Task: Create ChildIssue0000000001 as Child Issue of Issue Issue0000000001 in Backlog  in Scrum Project Project0000000001 in Jira. Create ChildIssue0000000002 as Child Issue of Issue Issue0000000001 in Backlog  in Scrum Project Project0000000001 in Jira. Create ChildIssue0000000003 as Child Issue of Issue Issue0000000002 in Backlog  in Scrum Project Project0000000001 in Jira. Create ChildIssue0000000004 as Child Issue of Issue Issue0000000002 in Backlog  in Scrum Project Project0000000001 in Jira. Create ChildIssue0000000005 as Child Issue of Issue Issue0000000003 in Backlog  in Scrum Project Project0000000001 in Jira
Action: Mouse moved to (328, 314)
Screenshot: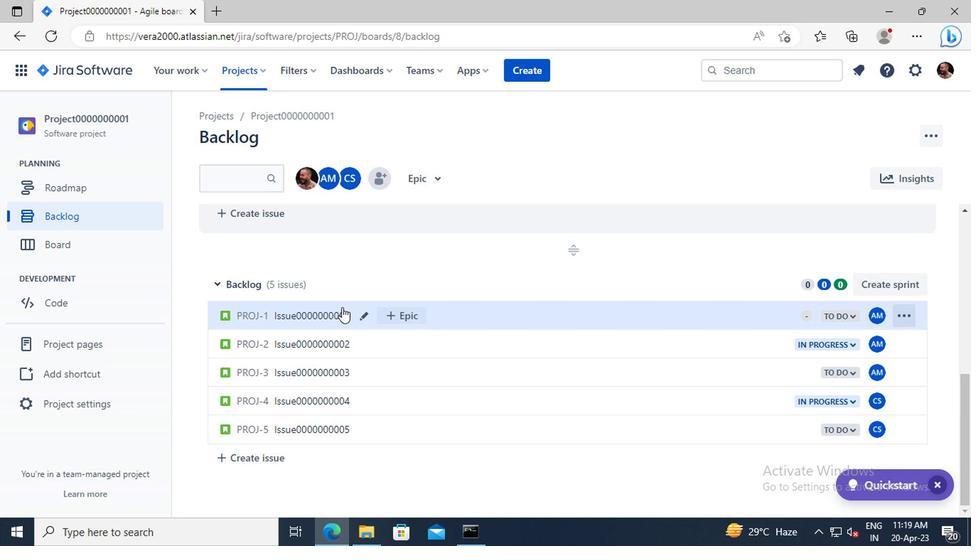 
Action: Mouse pressed left at (328, 314)
Screenshot: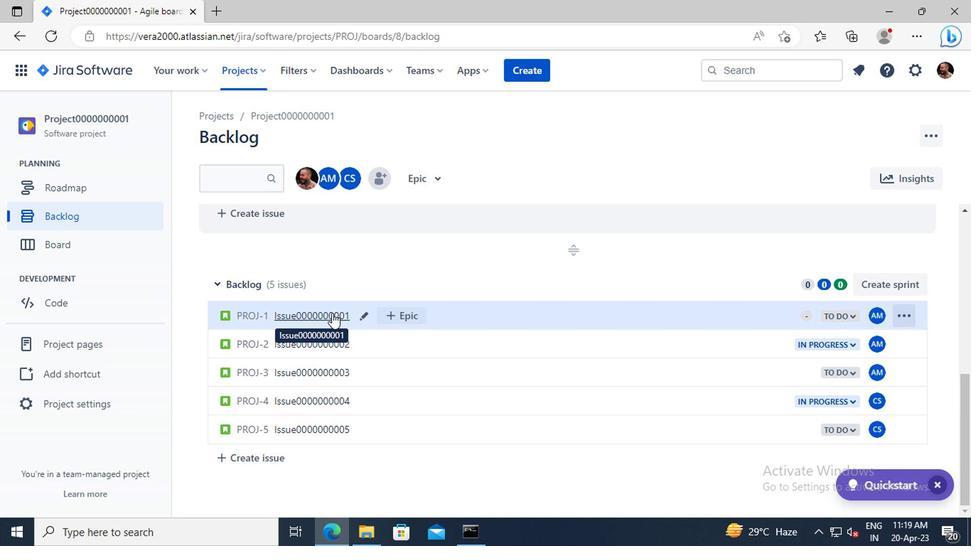 
Action: Mouse moved to (714, 286)
Screenshot: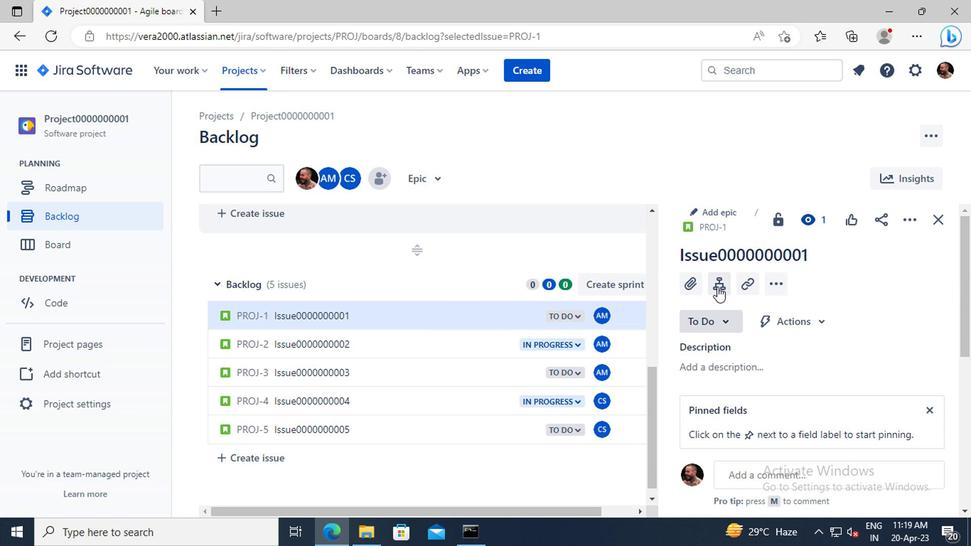 
Action: Mouse pressed left at (714, 286)
Screenshot: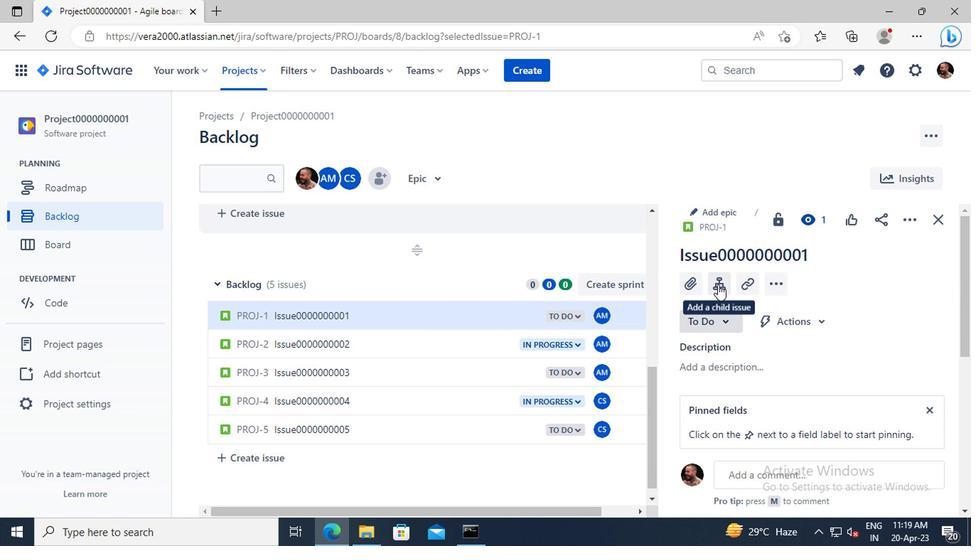 
Action: Mouse moved to (720, 349)
Screenshot: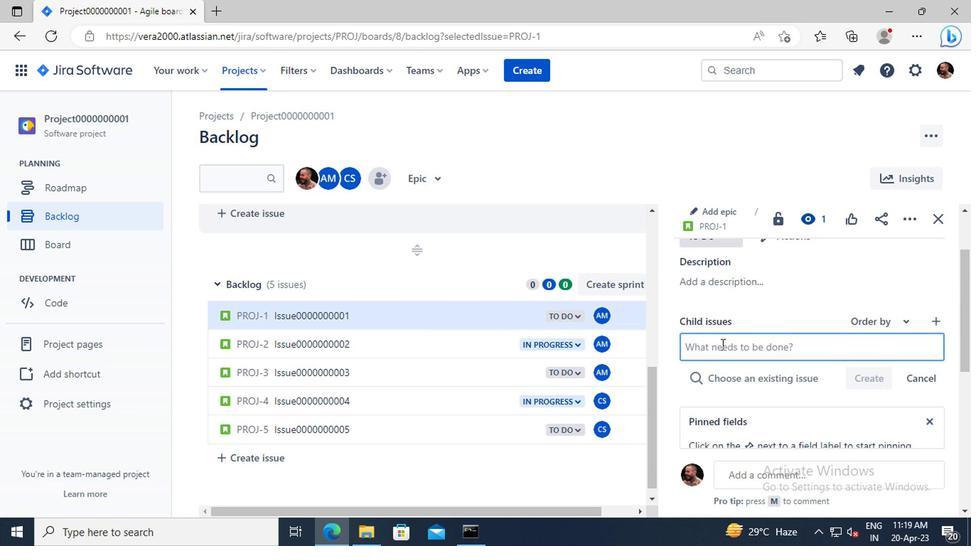 
Action: Mouse pressed left at (720, 349)
Screenshot: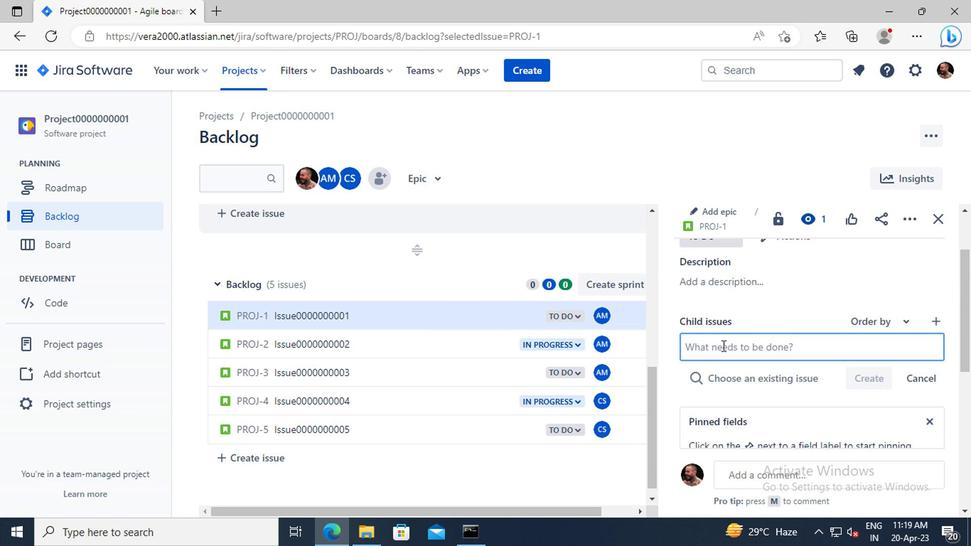 
Action: Key pressed <Key.shift>CHILD<Key.shift>ISSUE0000000001
Screenshot: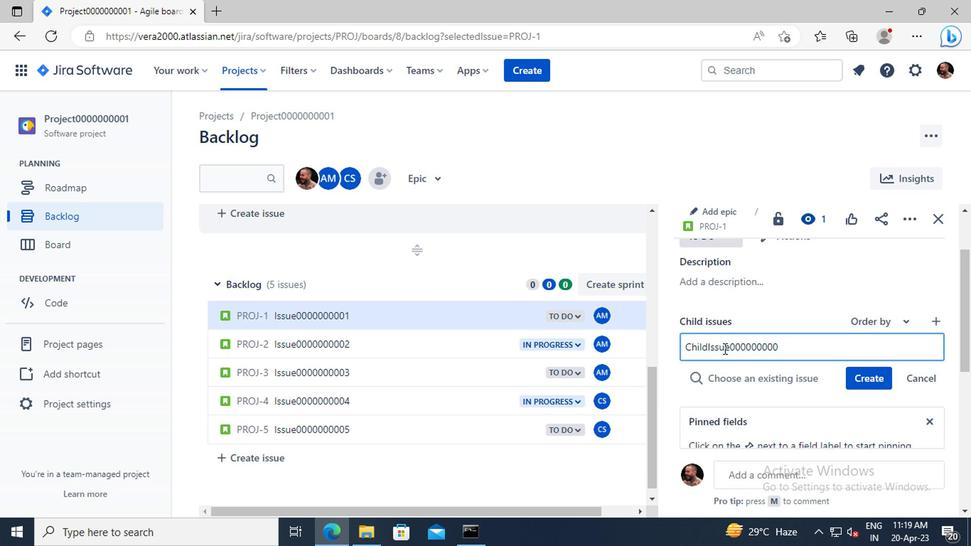
Action: Mouse moved to (868, 378)
Screenshot: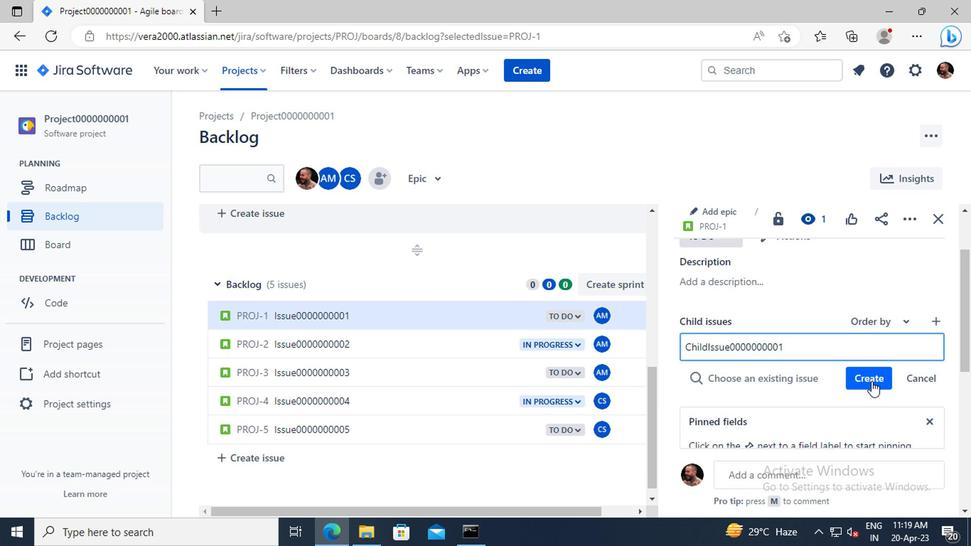 
Action: Mouse pressed left at (868, 378)
Screenshot: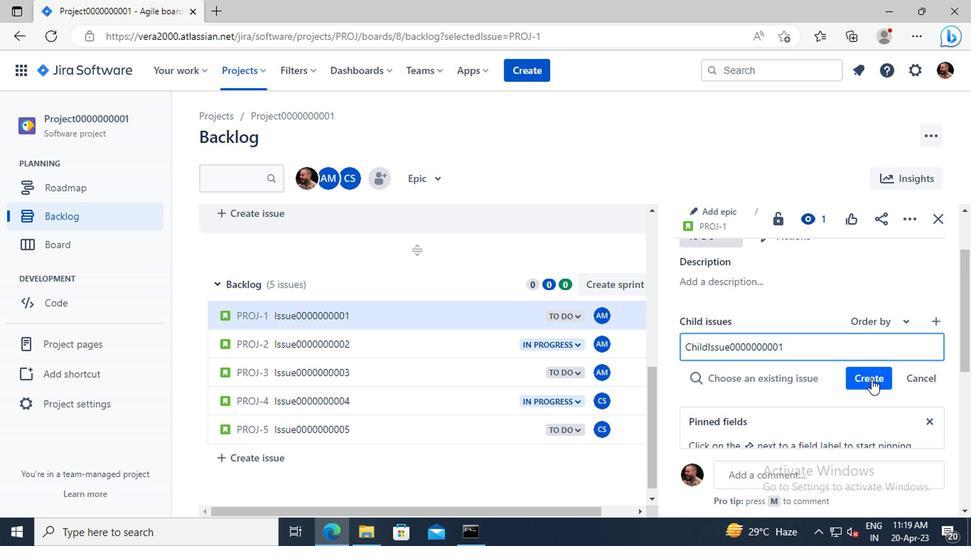 
Action: Mouse moved to (745, 332)
Screenshot: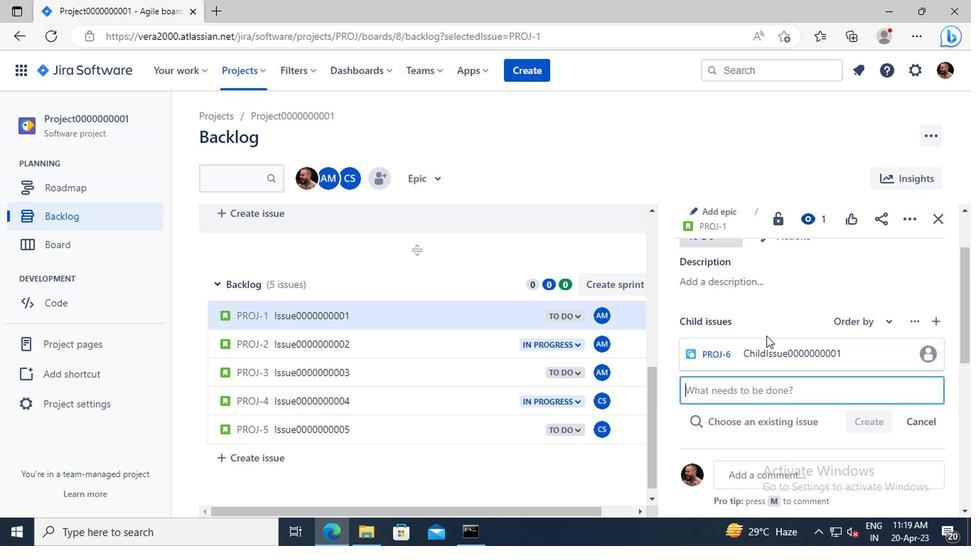 
Action: Mouse scrolled (745, 333) with delta (0, 1)
Screenshot: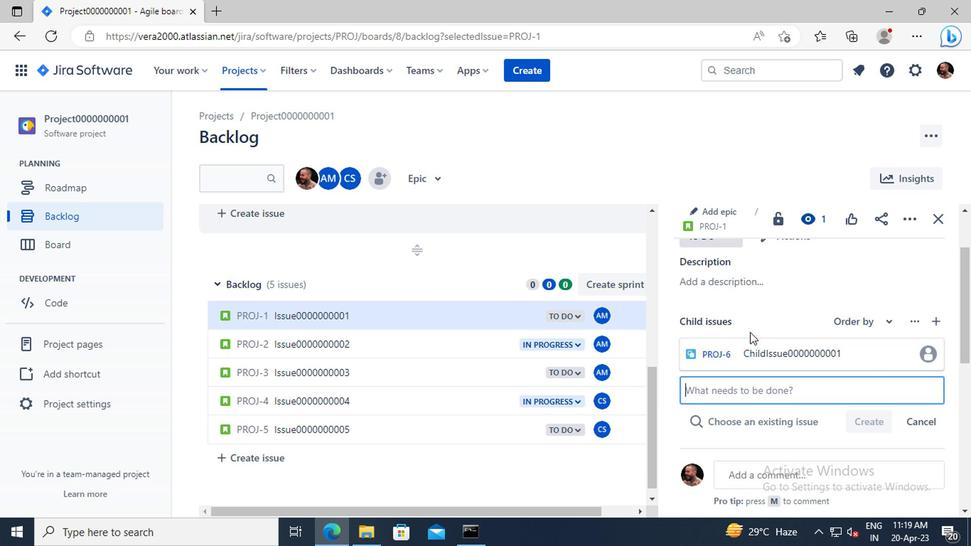 
Action: Mouse scrolled (745, 333) with delta (0, 1)
Screenshot: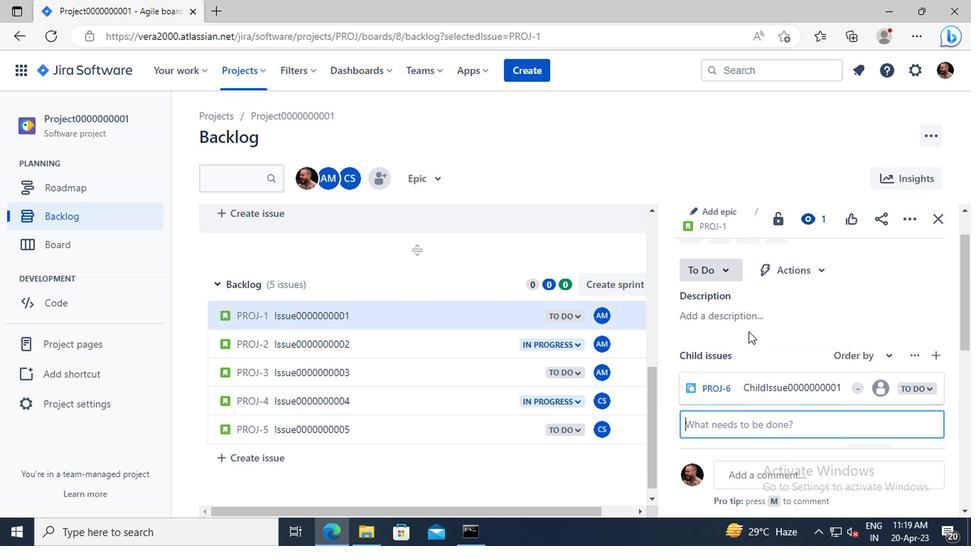
Action: Mouse moved to (716, 282)
Screenshot: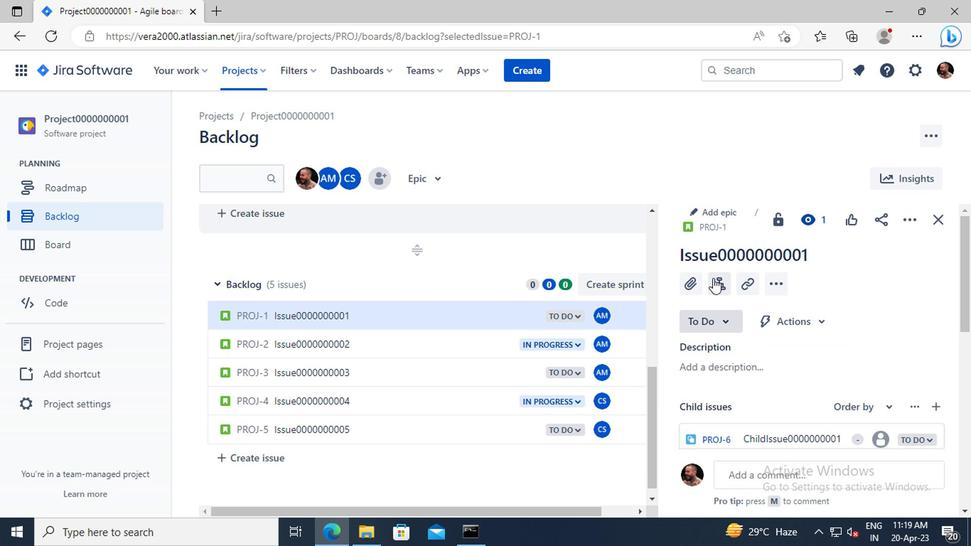 
Action: Mouse pressed left at (716, 282)
Screenshot: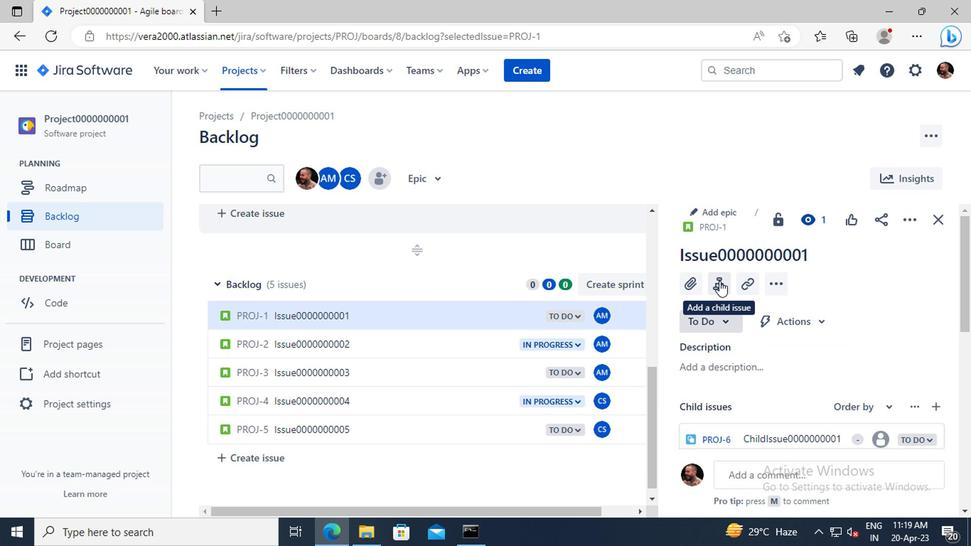 
Action: Mouse moved to (725, 350)
Screenshot: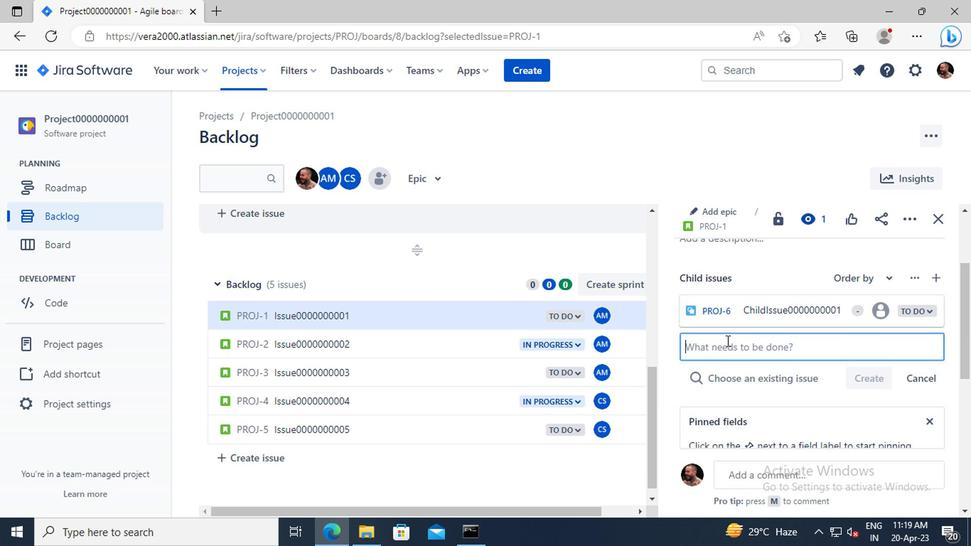 
Action: Mouse pressed left at (725, 350)
Screenshot: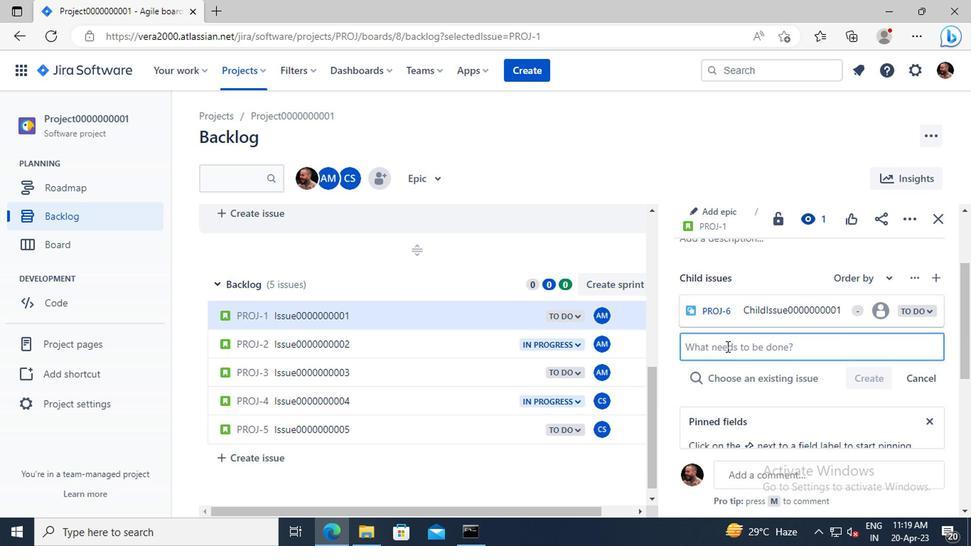 
Action: Key pressed <Key.shift>CHILD<Key.shift>ISSUE0000000002
Screenshot: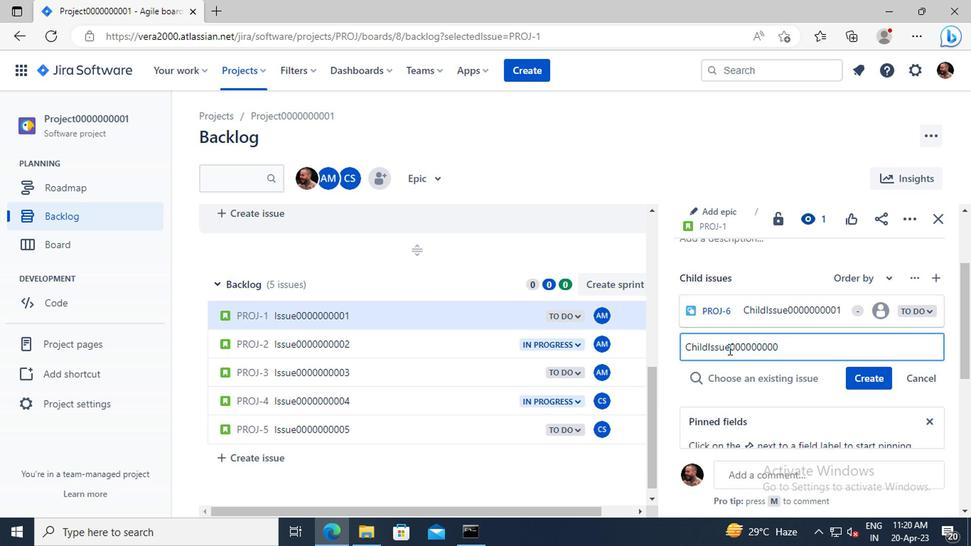 
Action: Mouse moved to (858, 377)
Screenshot: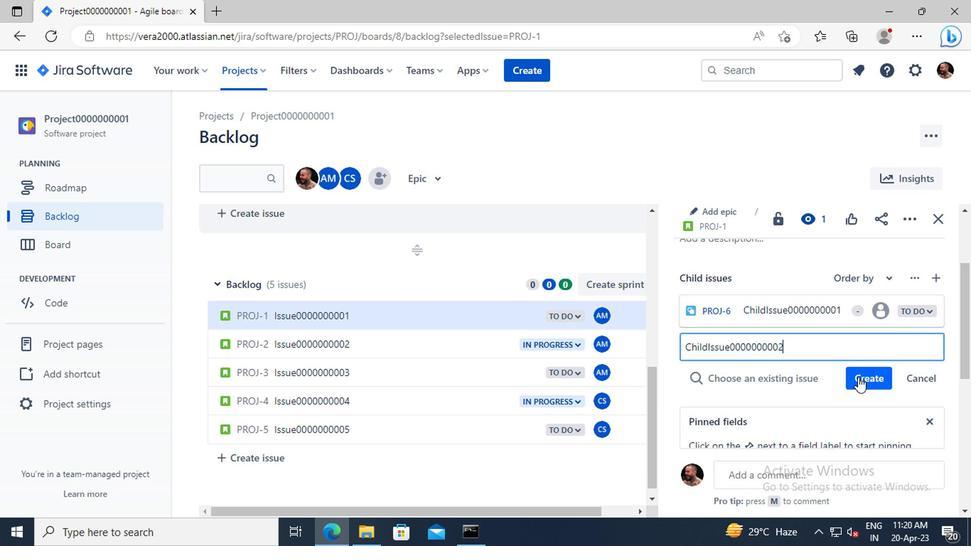
Action: Mouse pressed left at (858, 377)
Screenshot: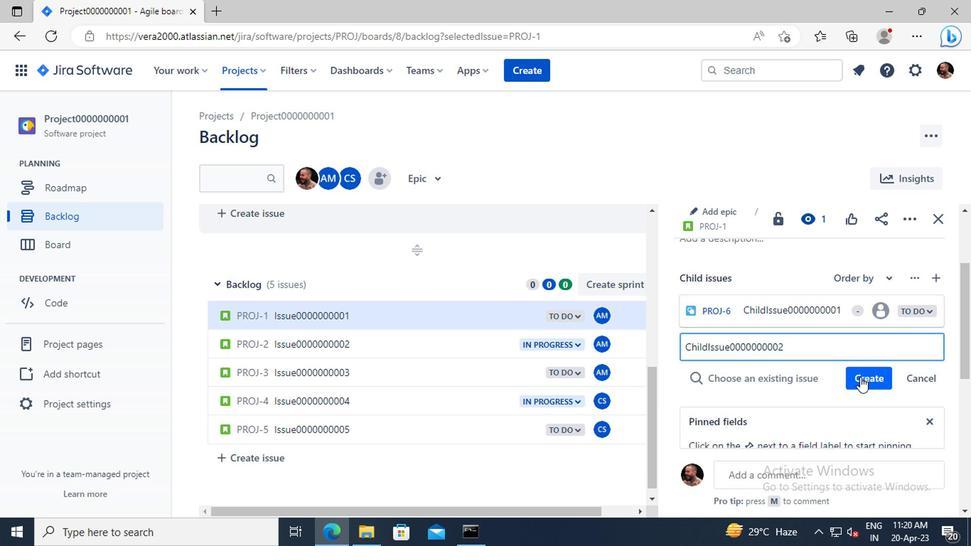 
Action: Mouse moved to (316, 345)
Screenshot: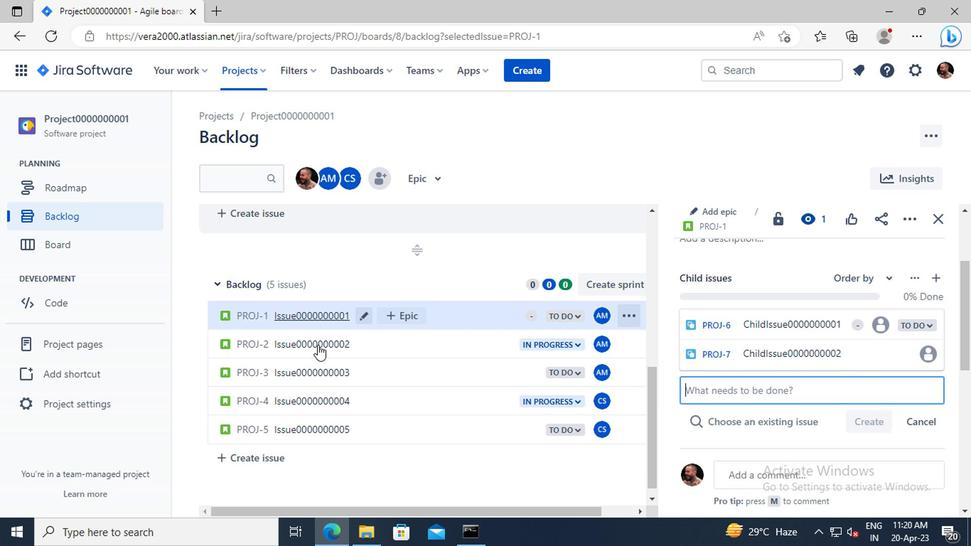 
Action: Mouse pressed left at (316, 345)
Screenshot: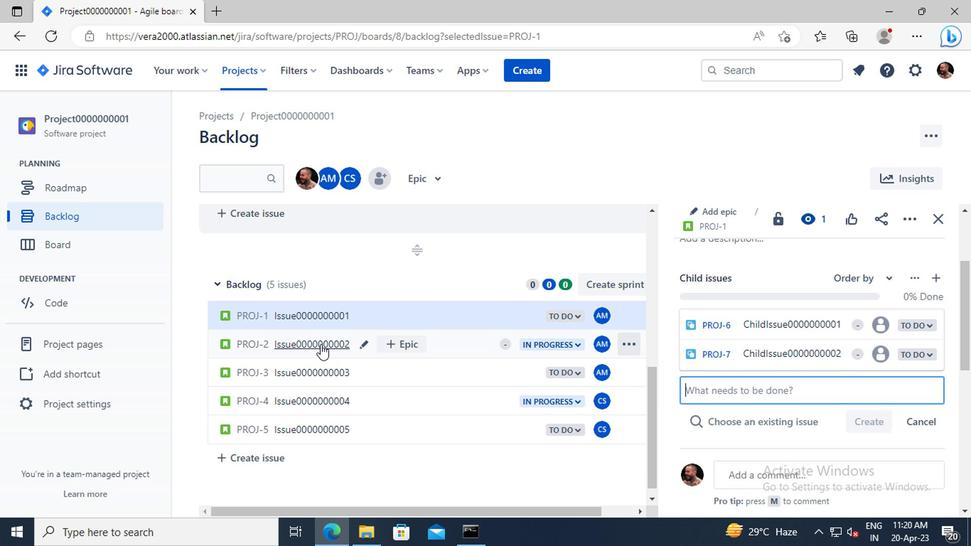 
Action: Mouse moved to (714, 284)
Screenshot: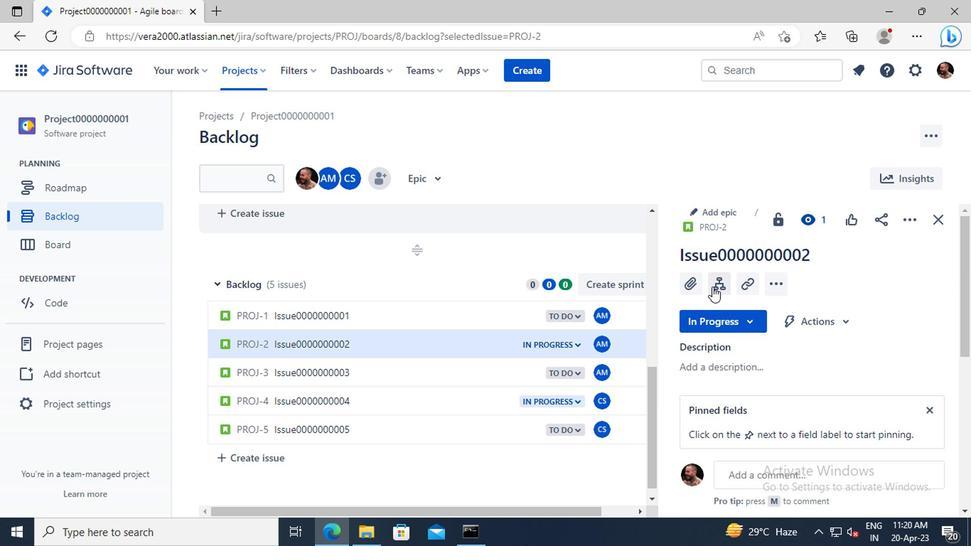 
Action: Mouse pressed left at (714, 284)
Screenshot: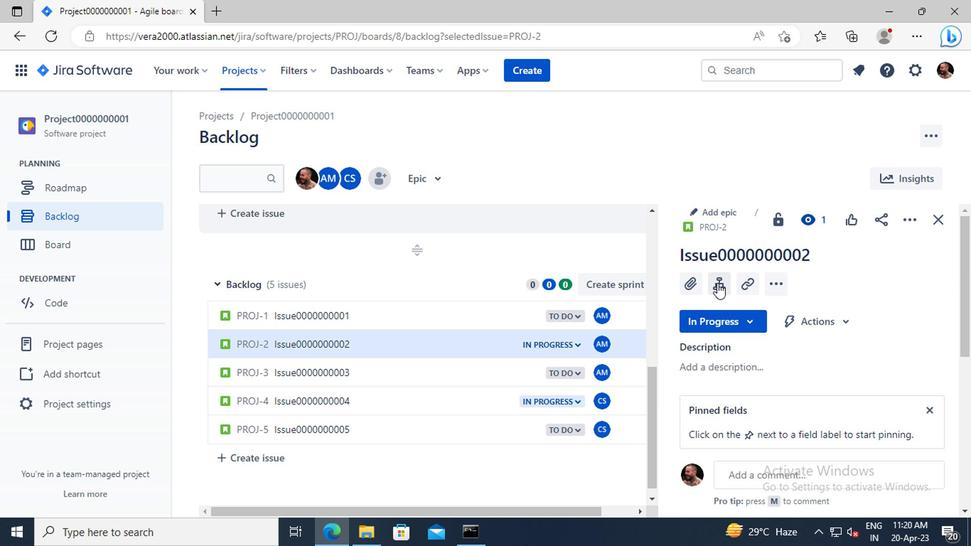 
Action: Mouse moved to (711, 347)
Screenshot: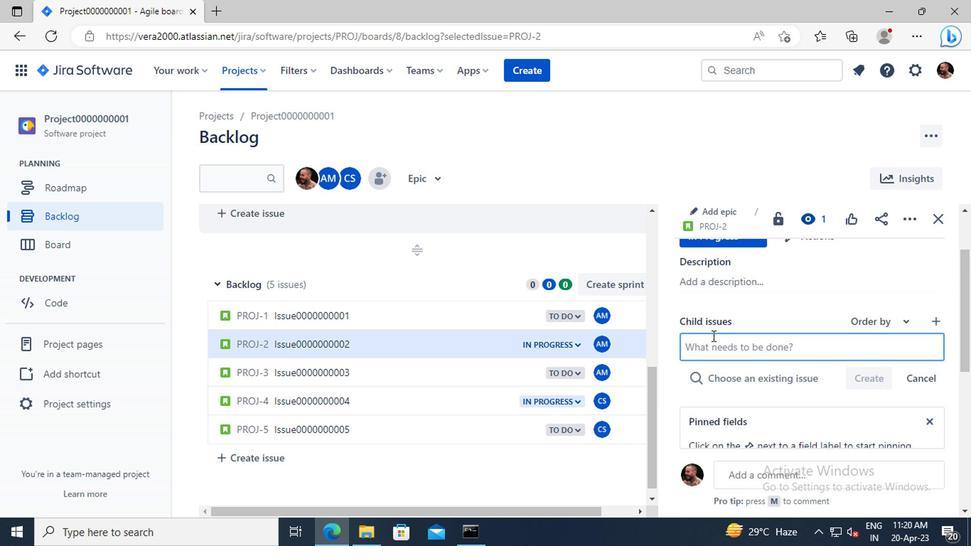 
Action: Mouse pressed left at (711, 347)
Screenshot: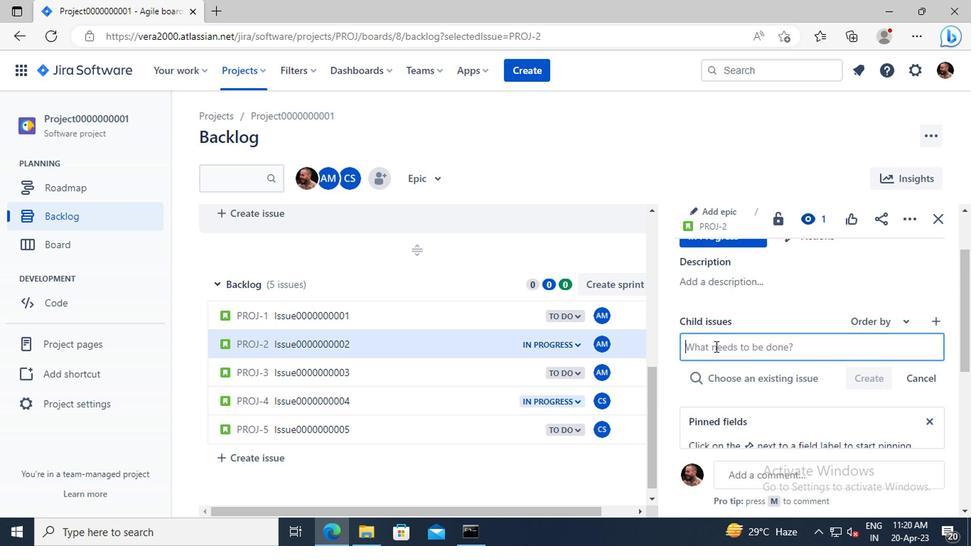 
Action: Key pressed <Key.shift>CHILD<Key.shift>ISSUE0000000003
Screenshot: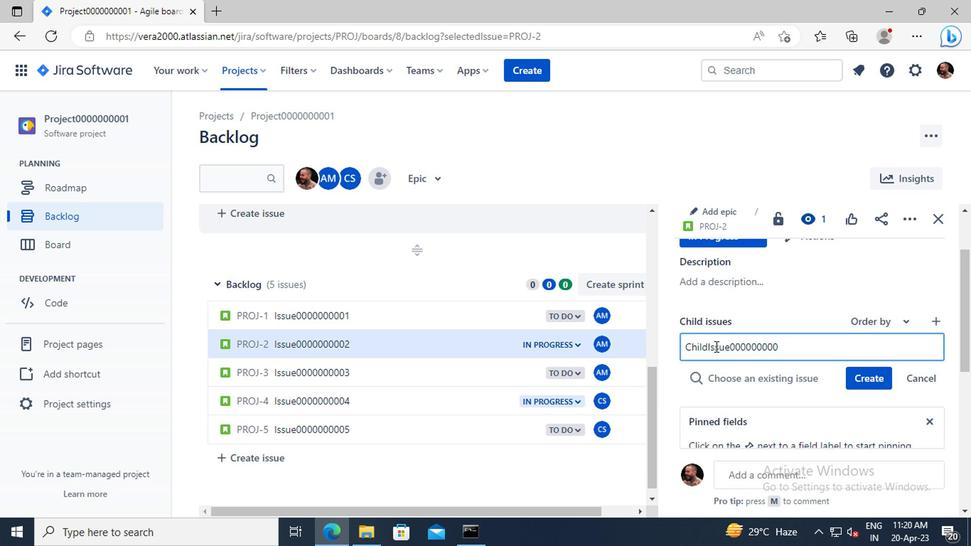 
Action: Mouse moved to (857, 375)
Screenshot: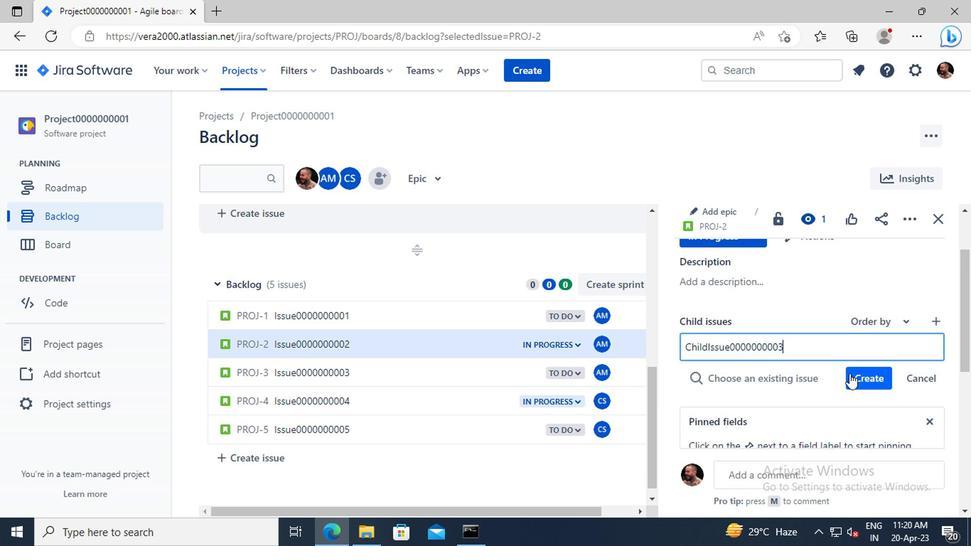 
Action: Mouse pressed left at (857, 375)
Screenshot: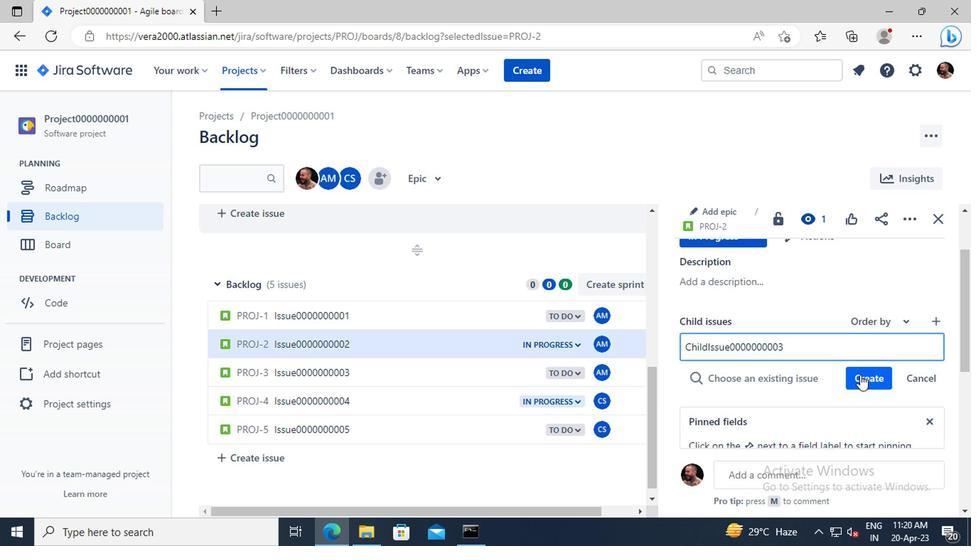 
Action: Mouse moved to (741, 331)
Screenshot: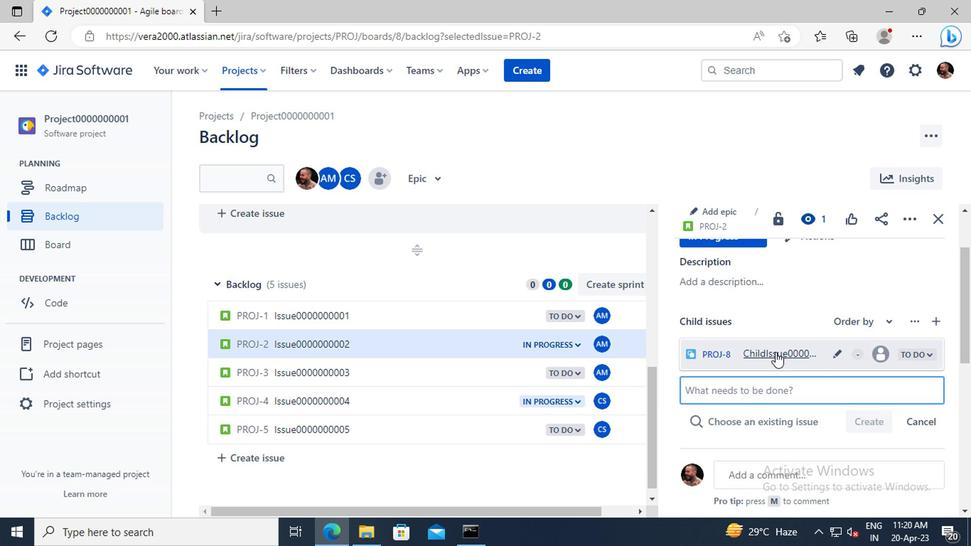 
Action: Mouse scrolled (741, 332) with delta (0, 0)
Screenshot: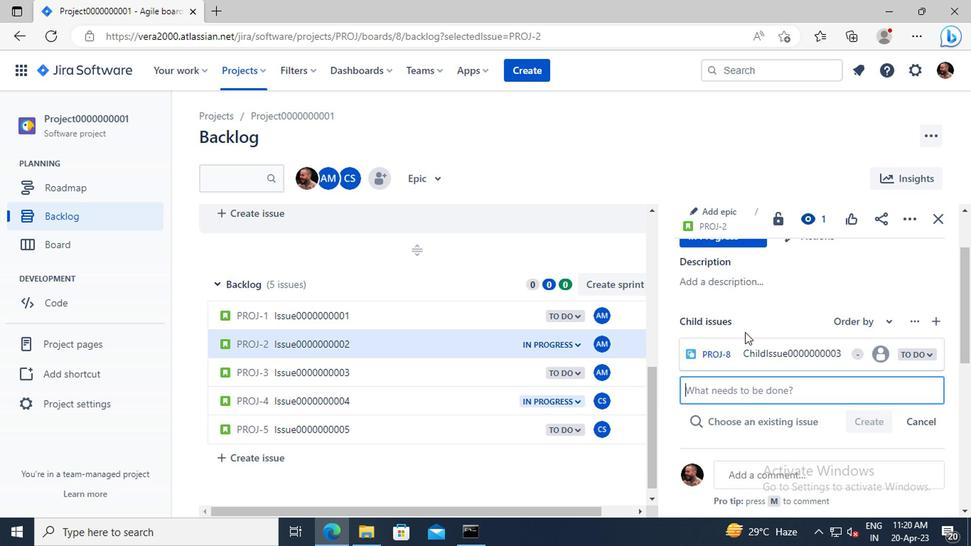 
Action: Mouse moved to (714, 247)
Screenshot: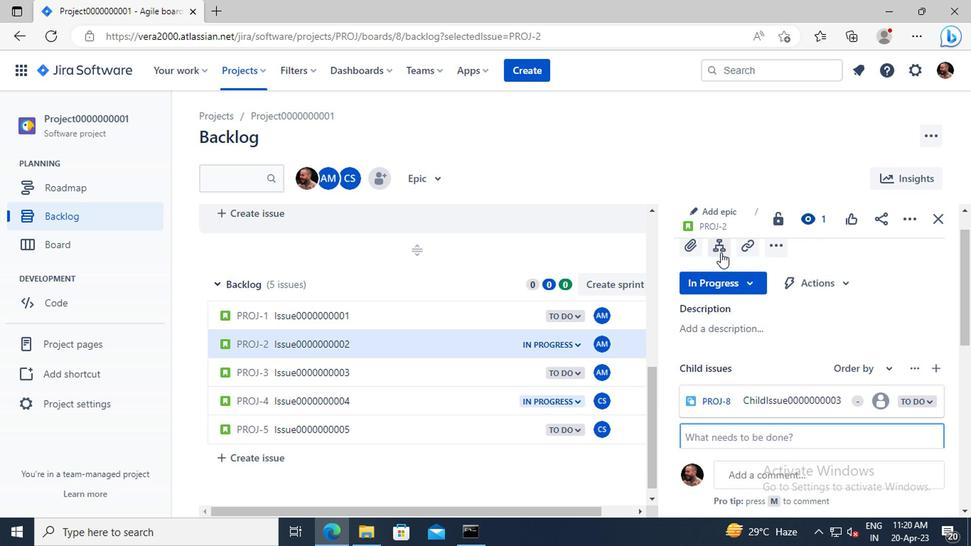 
Action: Mouse pressed left at (714, 247)
Screenshot: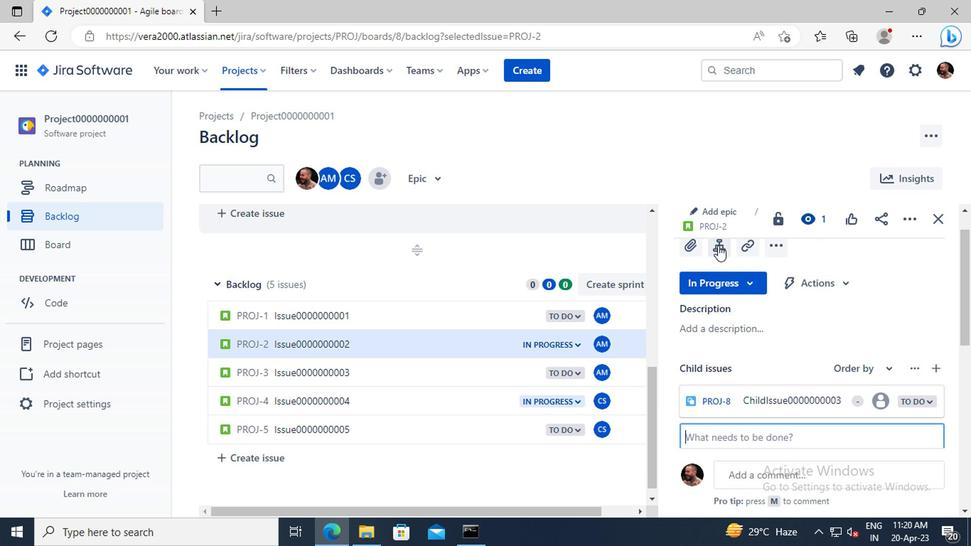 
Action: Mouse moved to (726, 345)
Screenshot: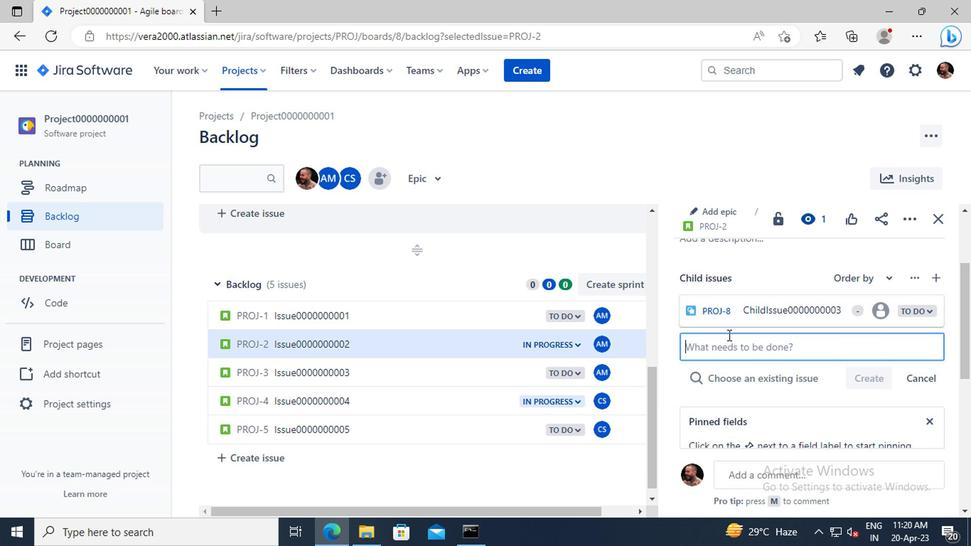 
Action: Mouse pressed left at (726, 345)
Screenshot: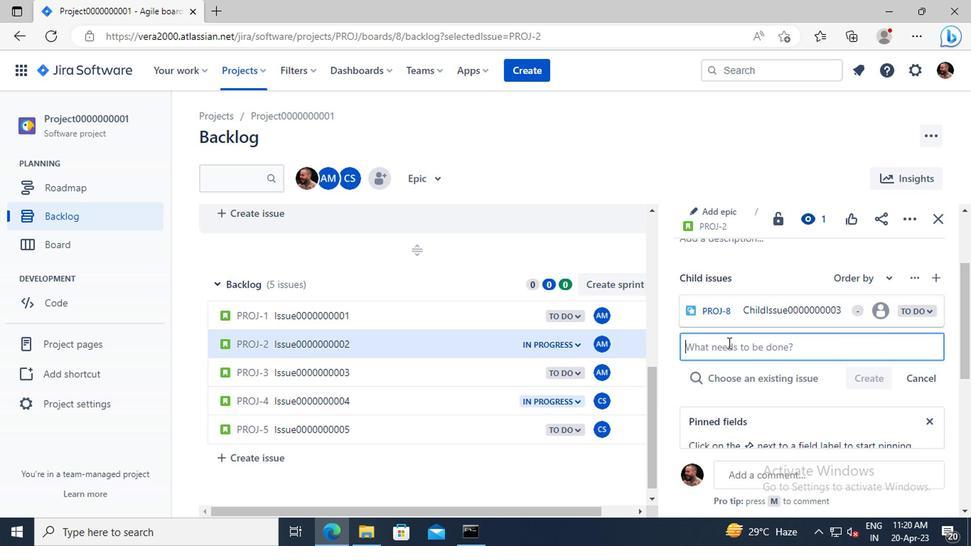 
Action: Key pressed <Key.shift>CHILD<Key.shift>ISSUE0000000004
Screenshot: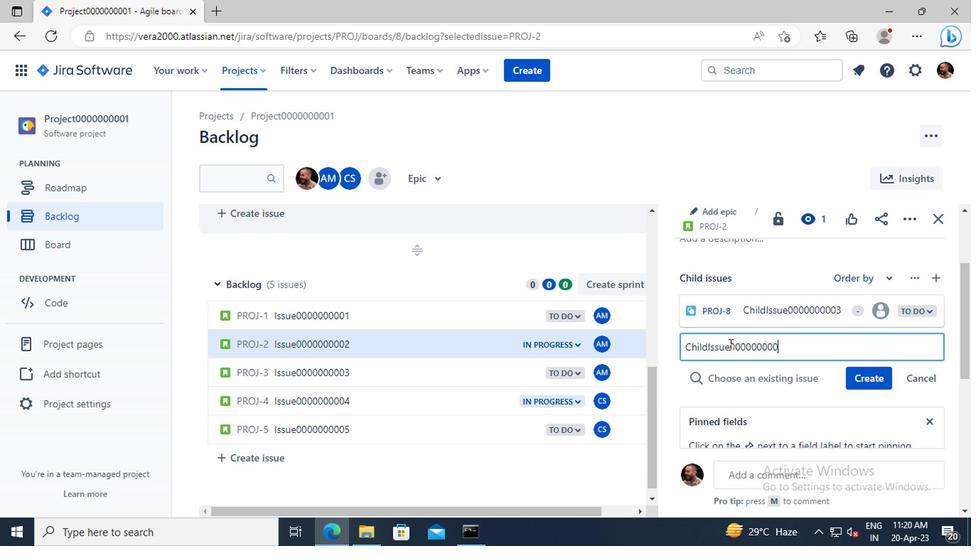 
Action: Mouse moved to (857, 376)
Screenshot: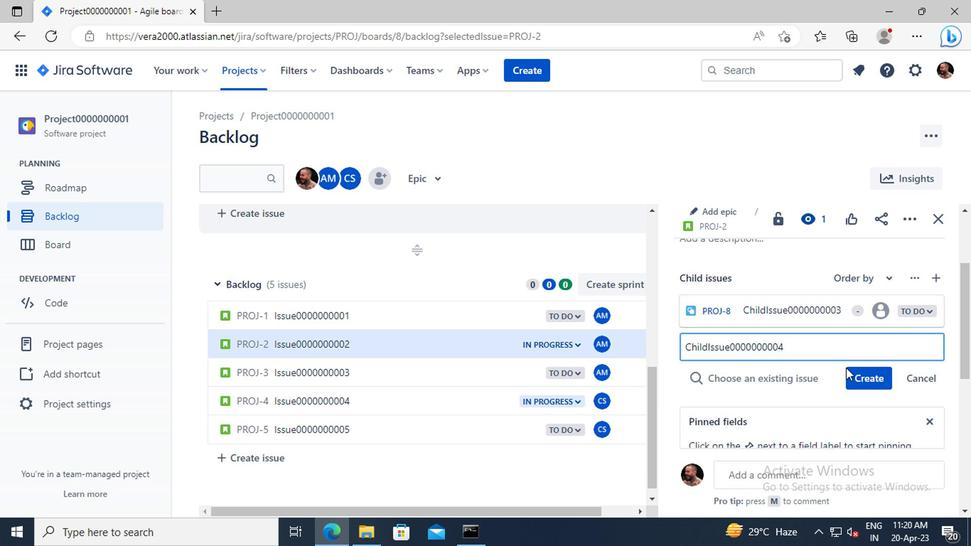 
Action: Mouse pressed left at (857, 376)
Screenshot: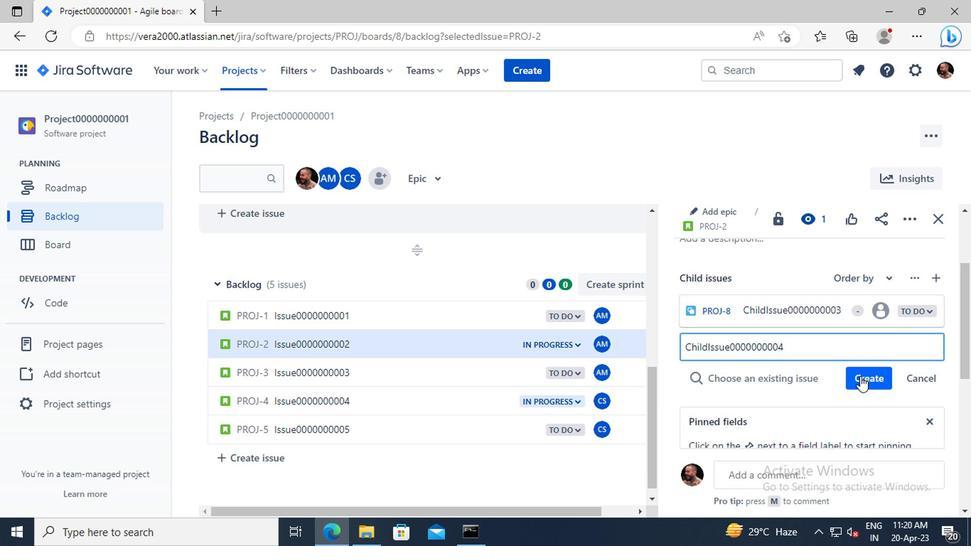 
Action: Mouse moved to (307, 372)
Screenshot: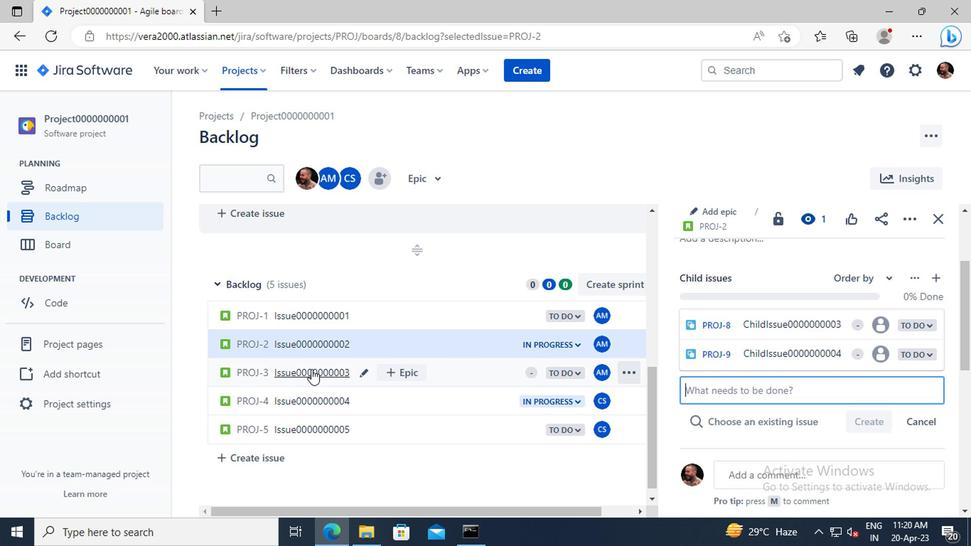 
Action: Mouse pressed left at (307, 372)
Screenshot: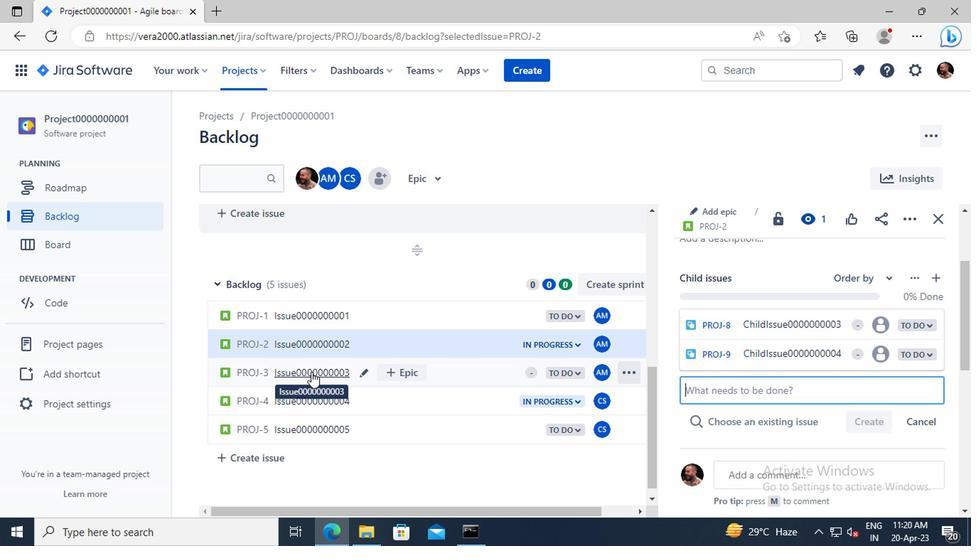 
Action: Mouse moved to (716, 281)
Screenshot: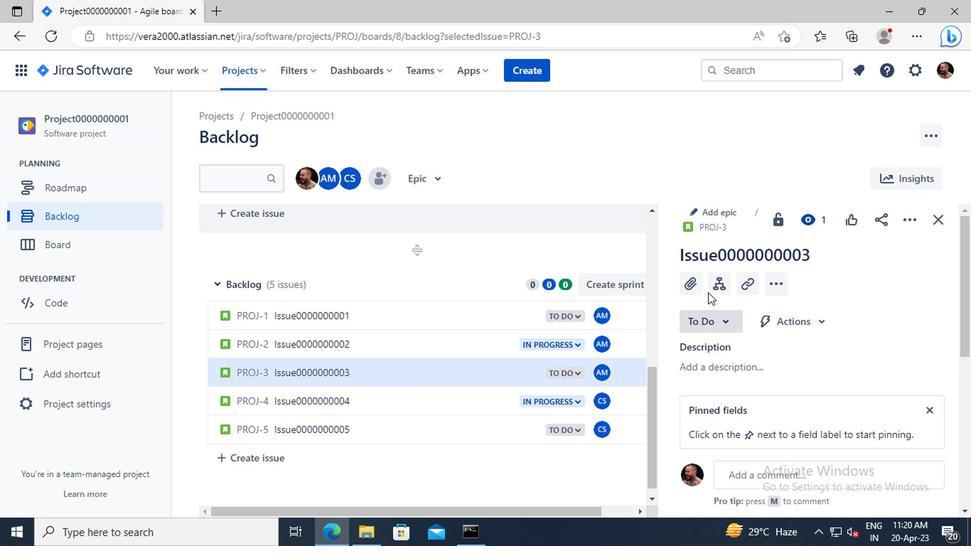 
Action: Mouse pressed left at (716, 281)
Screenshot: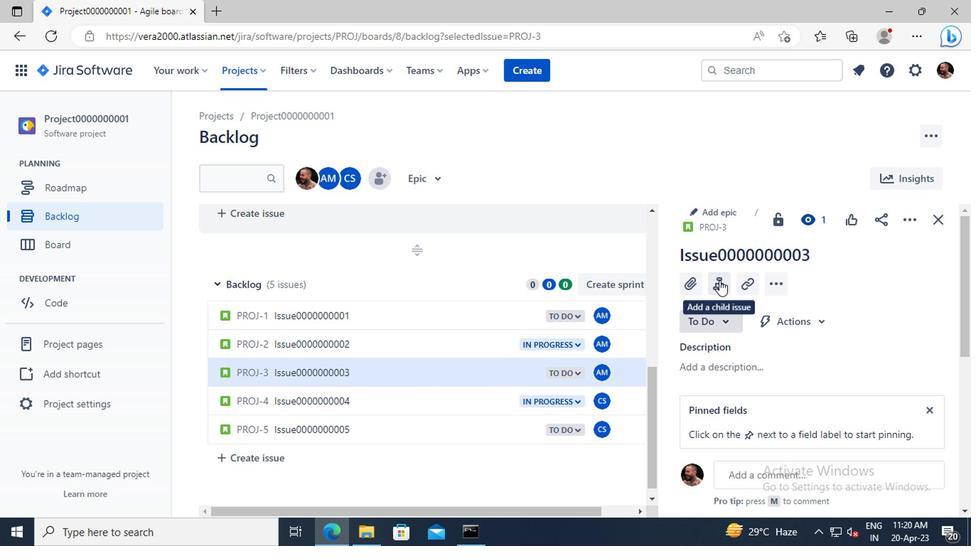 
Action: Mouse moved to (722, 347)
Screenshot: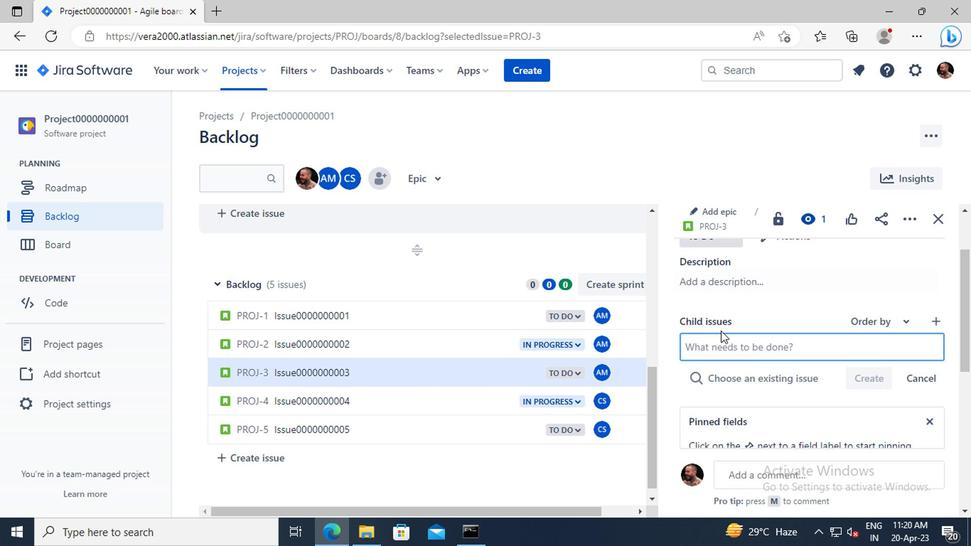 
Action: Mouse pressed left at (722, 347)
Screenshot: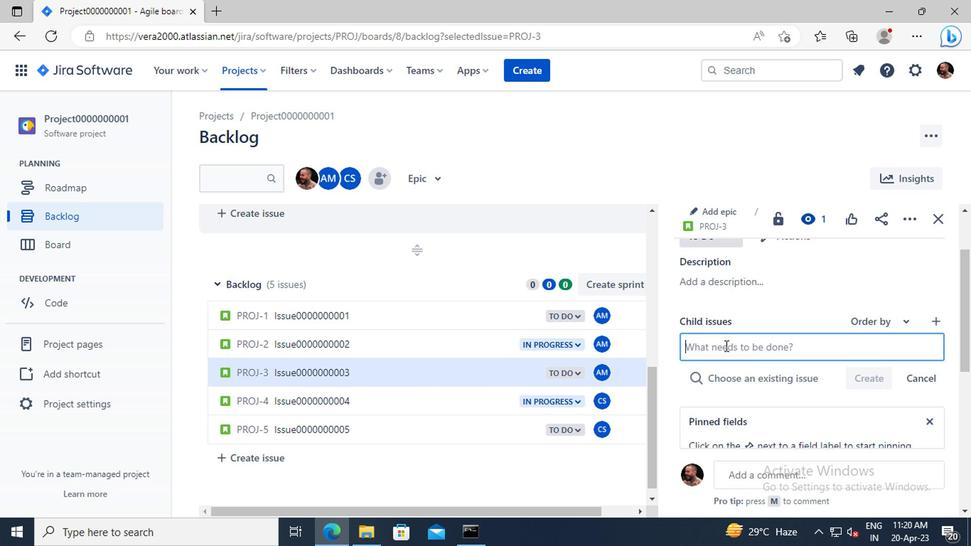 
Action: Key pressed <Key.shift>CHILD<Key.shift>ISSUE0000000005
Screenshot: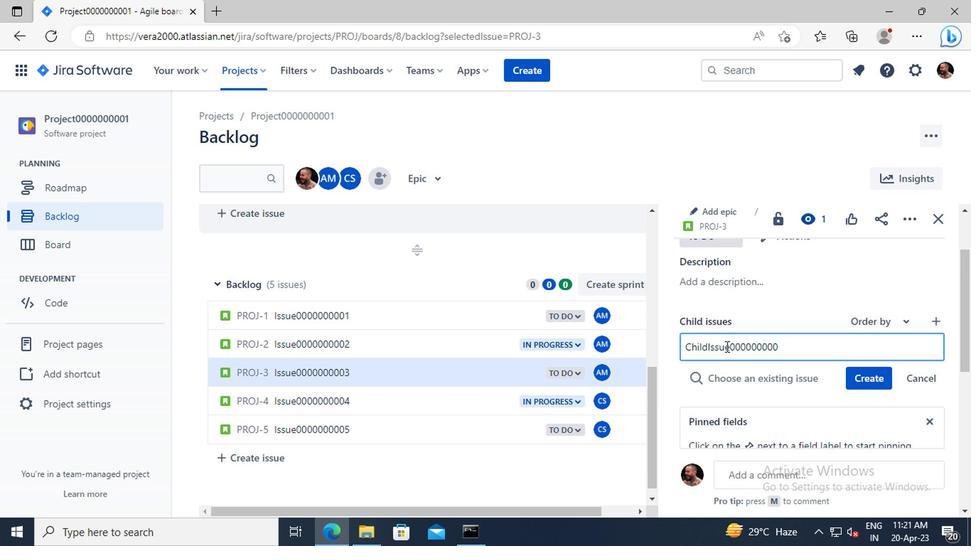 
Action: Mouse moved to (852, 376)
Screenshot: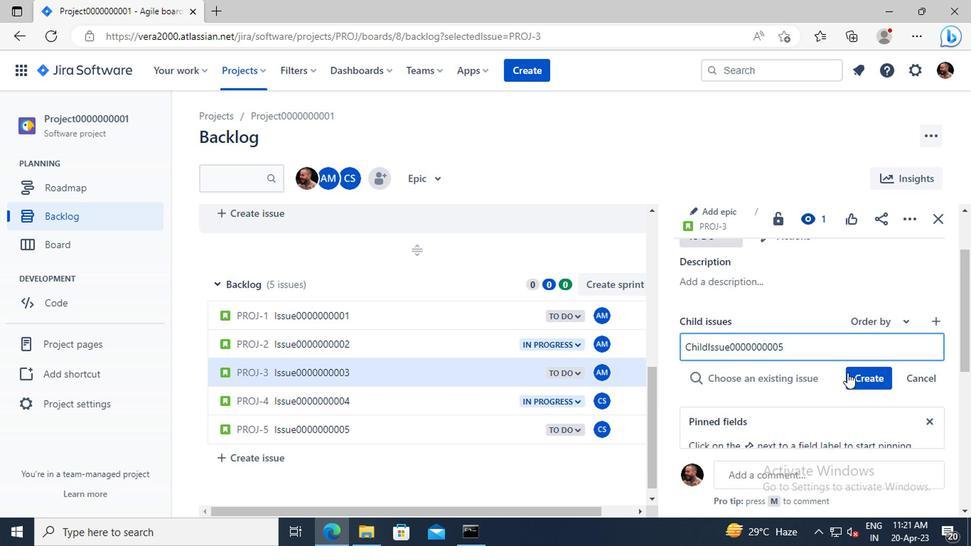 
Action: Mouse pressed left at (852, 376)
Screenshot: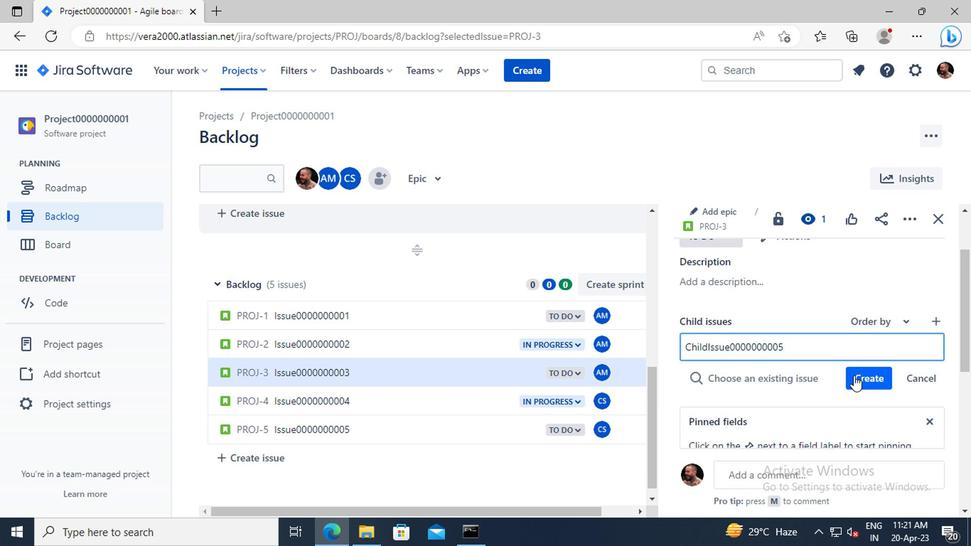 
